 Task: Create New Customer with Customer Name: Good as Cluck, Billing Address Line1: 4722 Huntz Lane, Billing Address Line2:  Bolton, Billing Address Line3:  Massachusetts 01740
Action: Mouse pressed left at (196, 37)
Screenshot: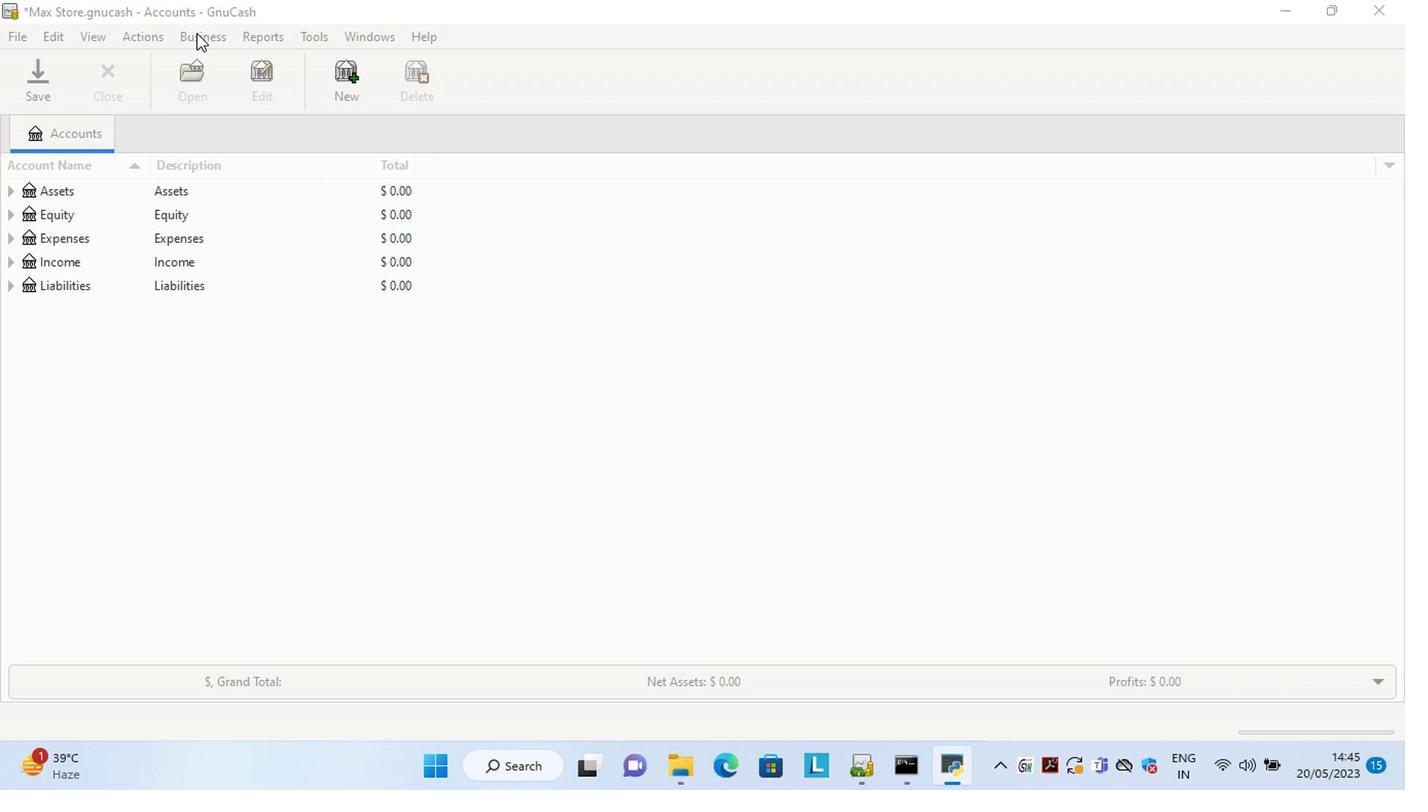 
Action: Mouse moved to (448, 98)
Screenshot: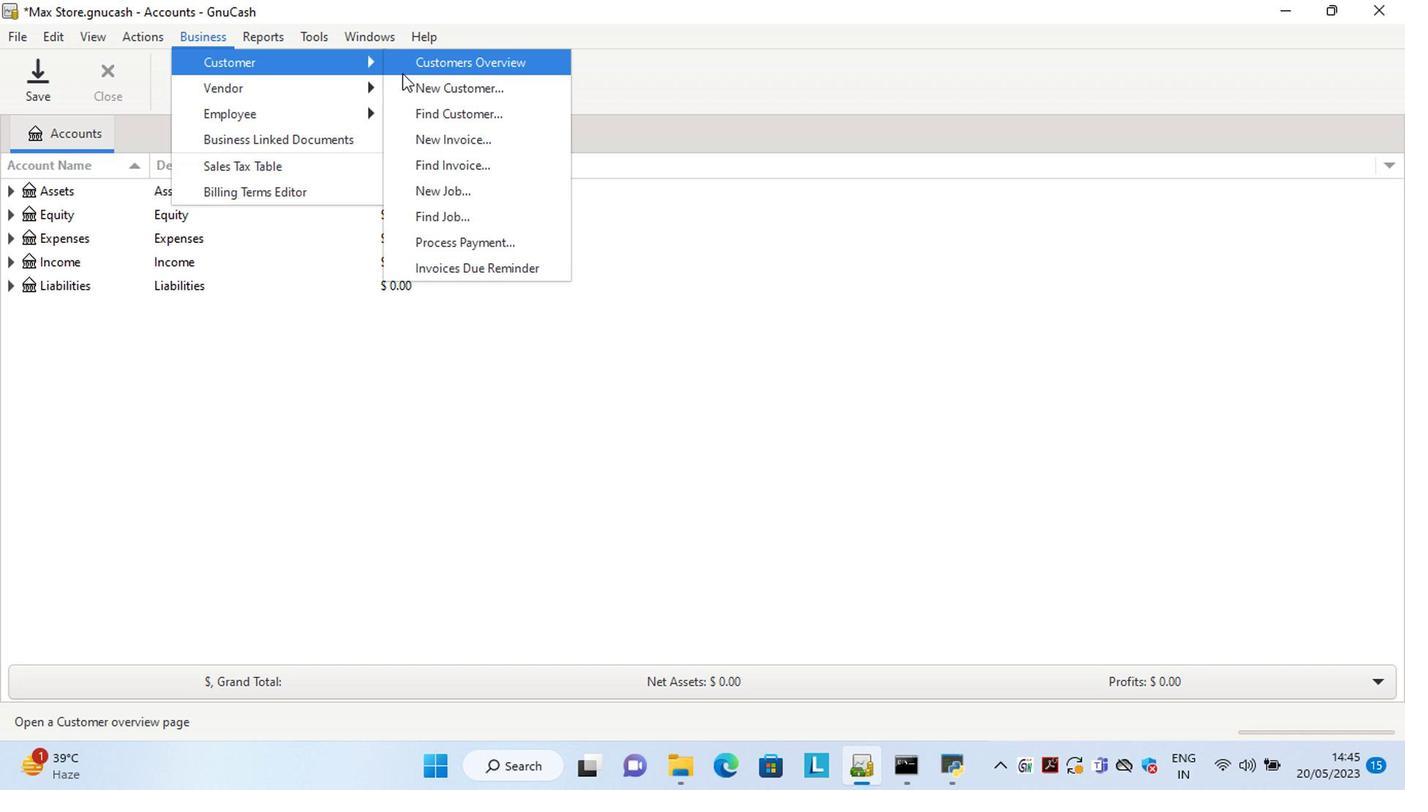 
Action: Mouse pressed left at (448, 98)
Screenshot: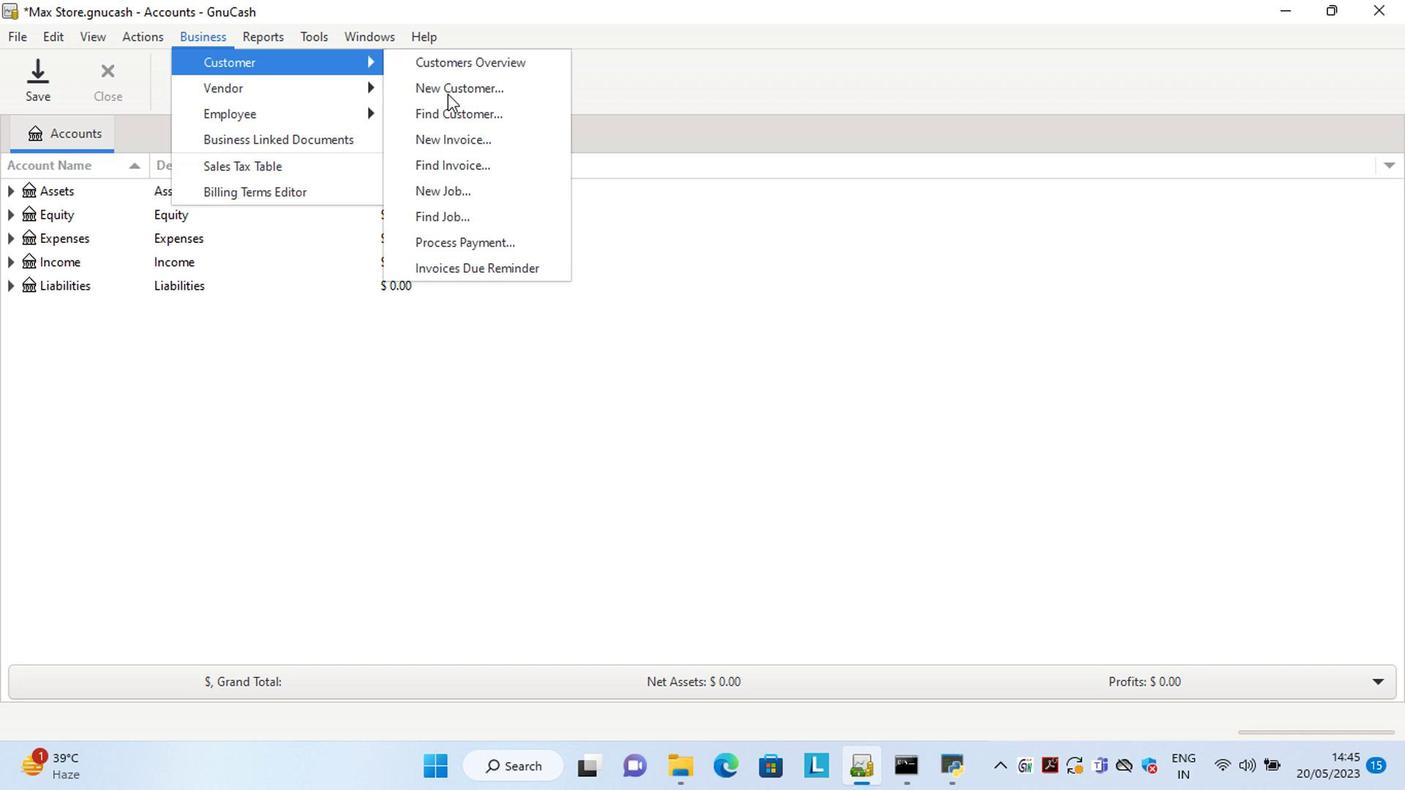 
Action: Mouse moved to (1183, 353)
Screenshot: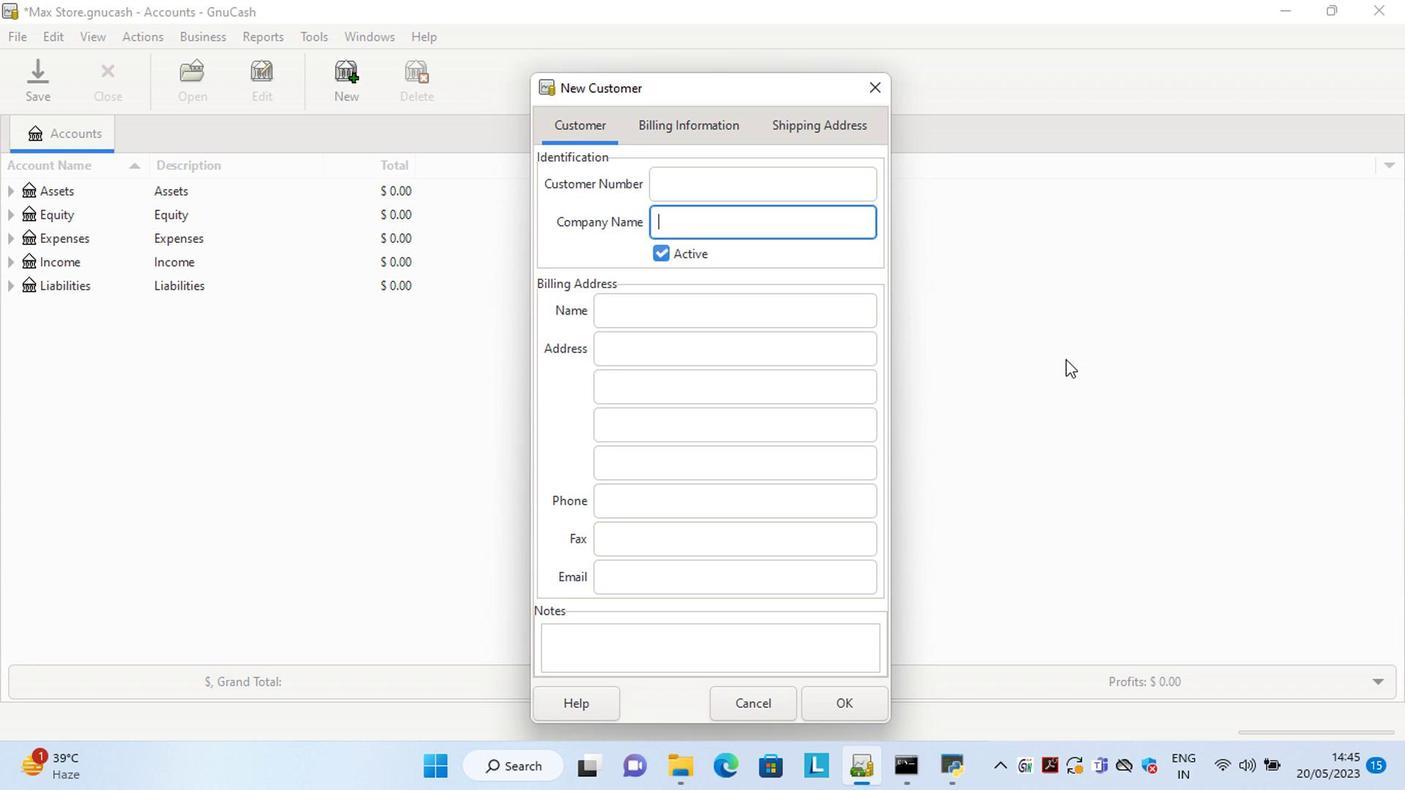 
Action: Key pressed <Key.shift>Good<Key.space>as<Key.space><Key.shift>Cluck<Key.tab><Key.tab><Key.tab>4722<Key.space><Key.shift>Huntz<Key.space><Key.shift>Lane<Key.tab>bo<Key.tab>m
Screenshot: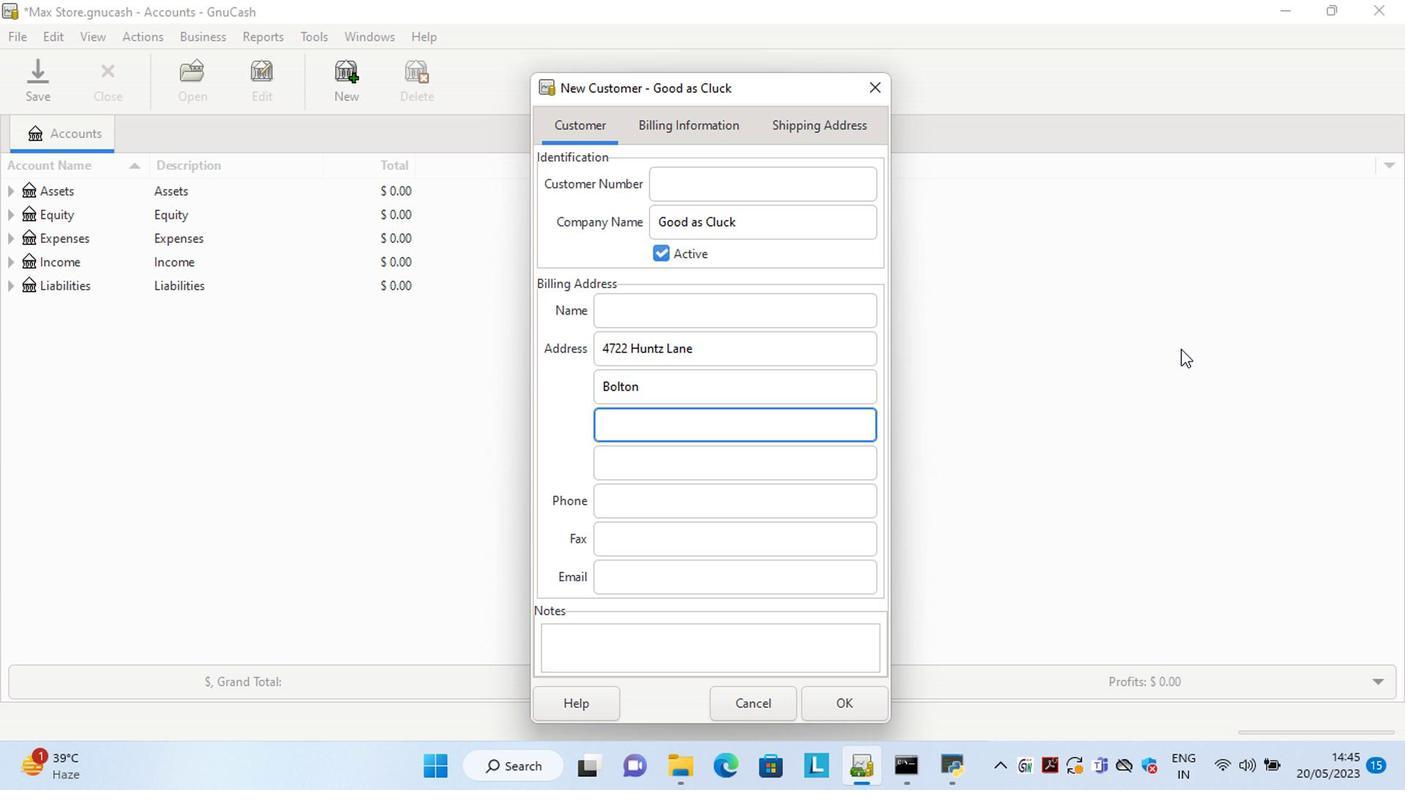 
Action: Mouse moved to (712, 661)
Screenshot: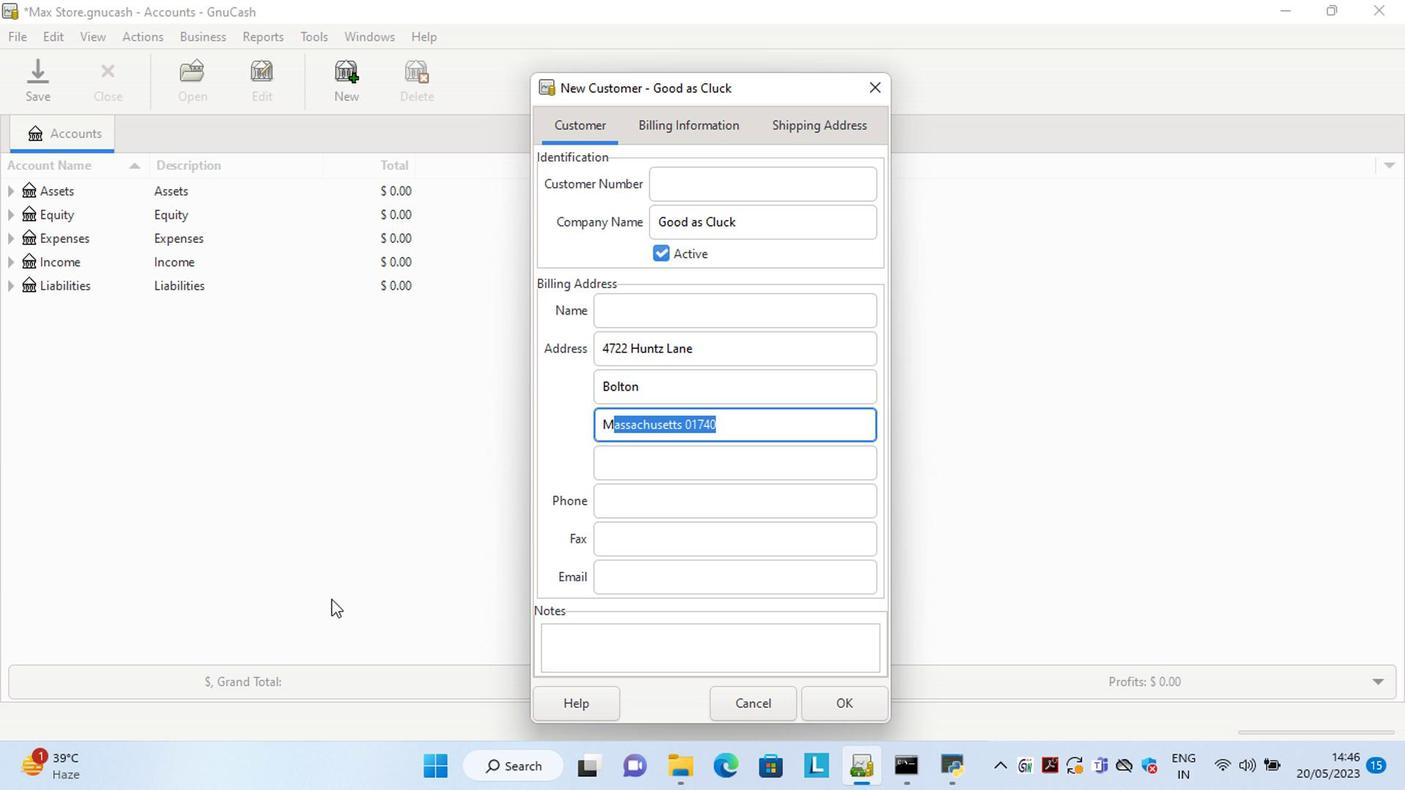 
Action: Key pressed <Key.tab>
Screenshot: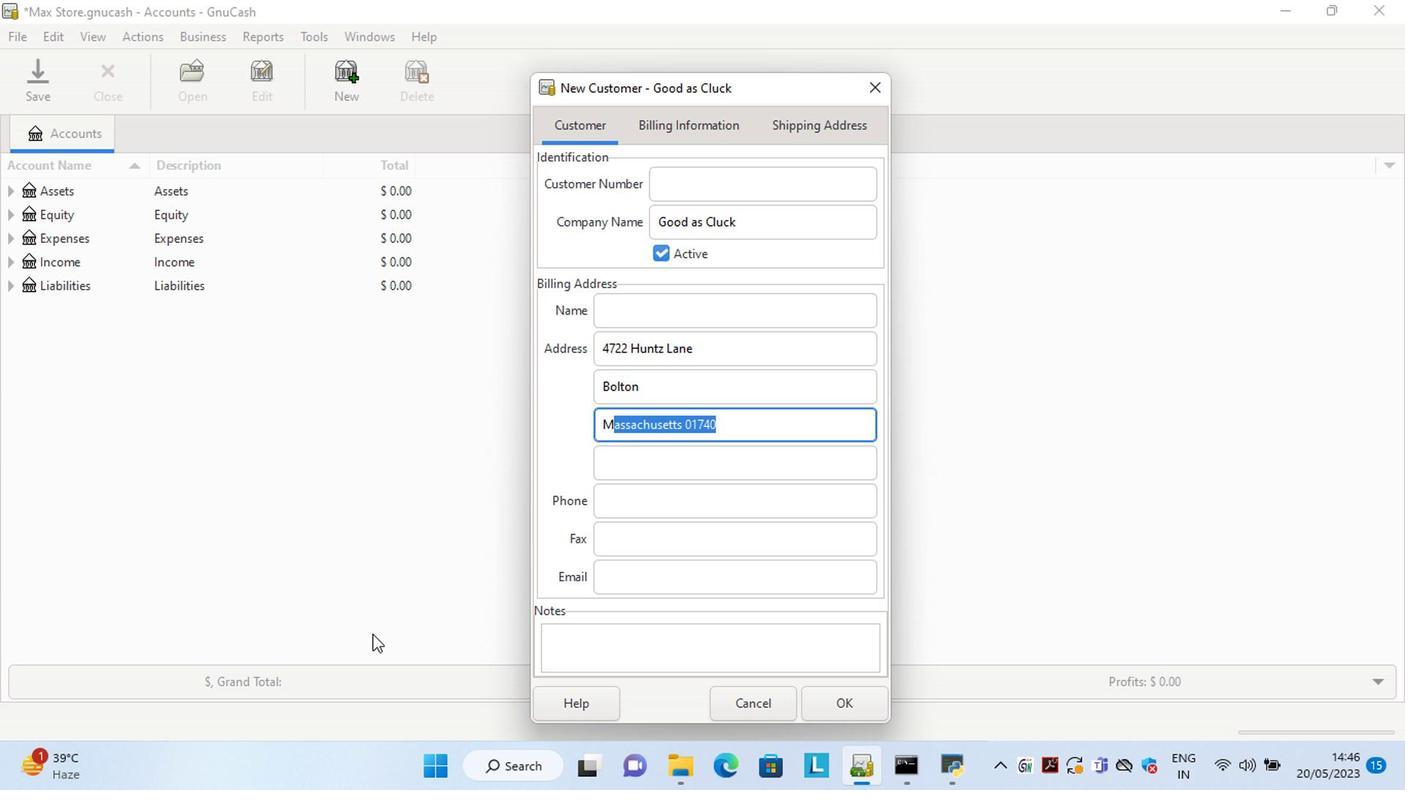 
Action: Mouse moved to (830, 699)
Screenshot: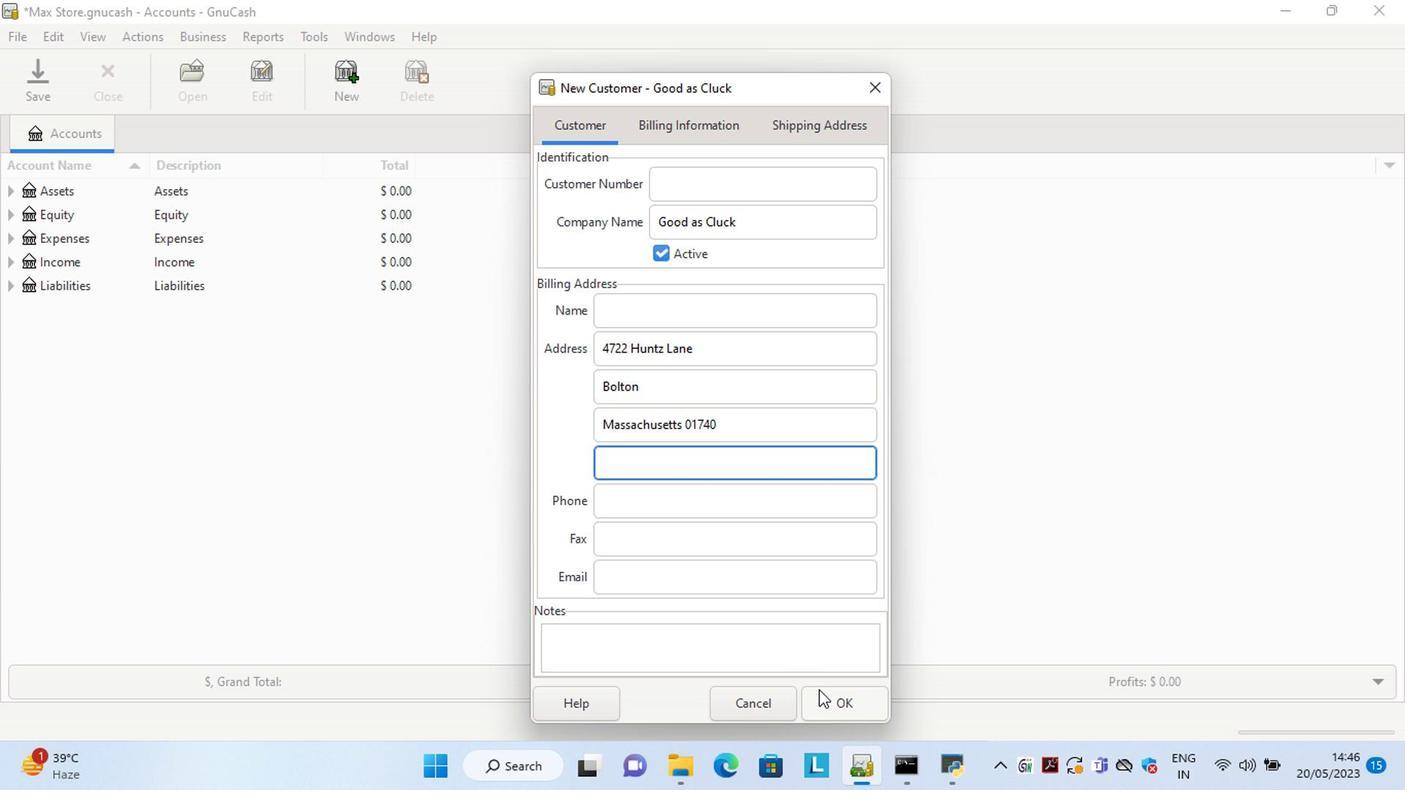 
Action: Mouse pressed left at (830, 699)
Screenshot: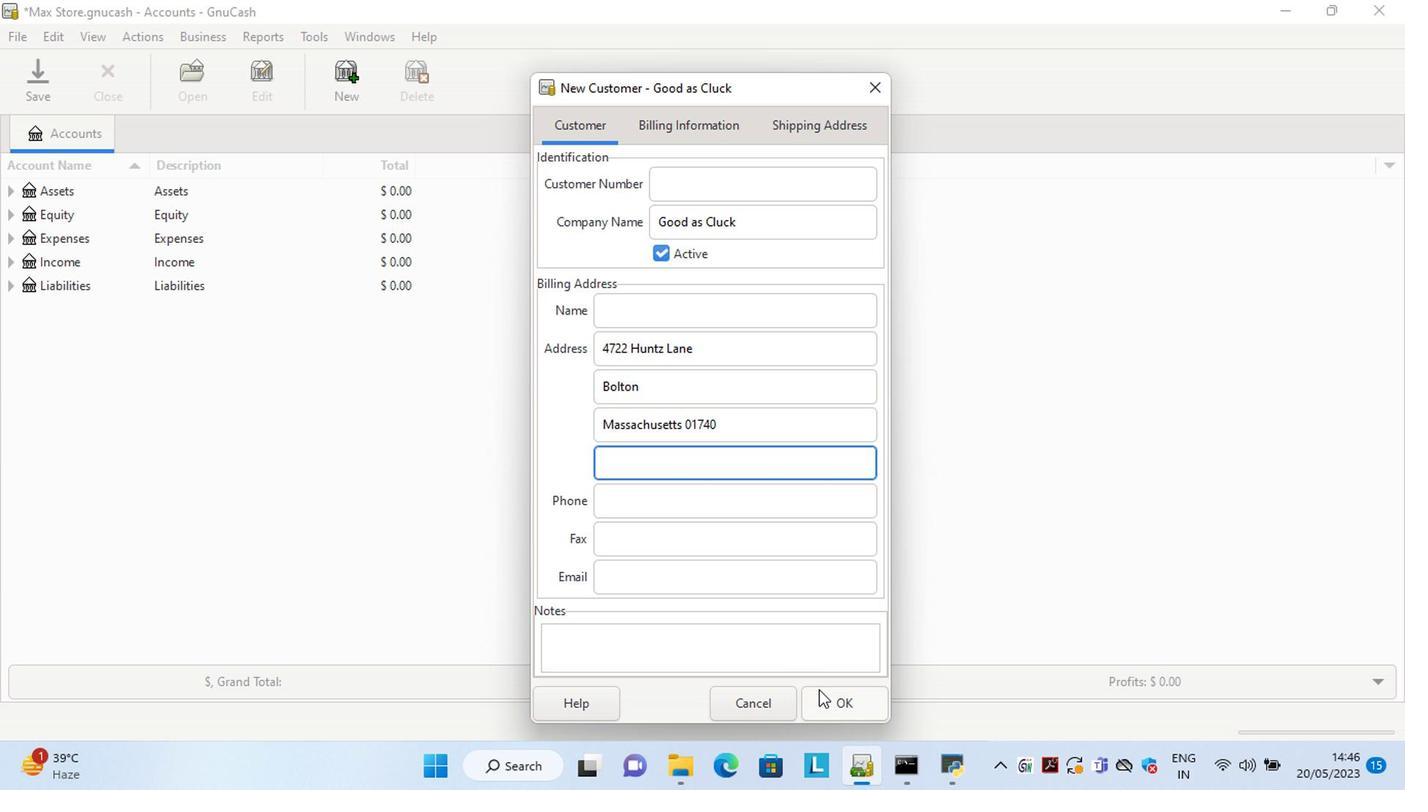 
Action: Mouse moved to (661, 227)
Screenshot: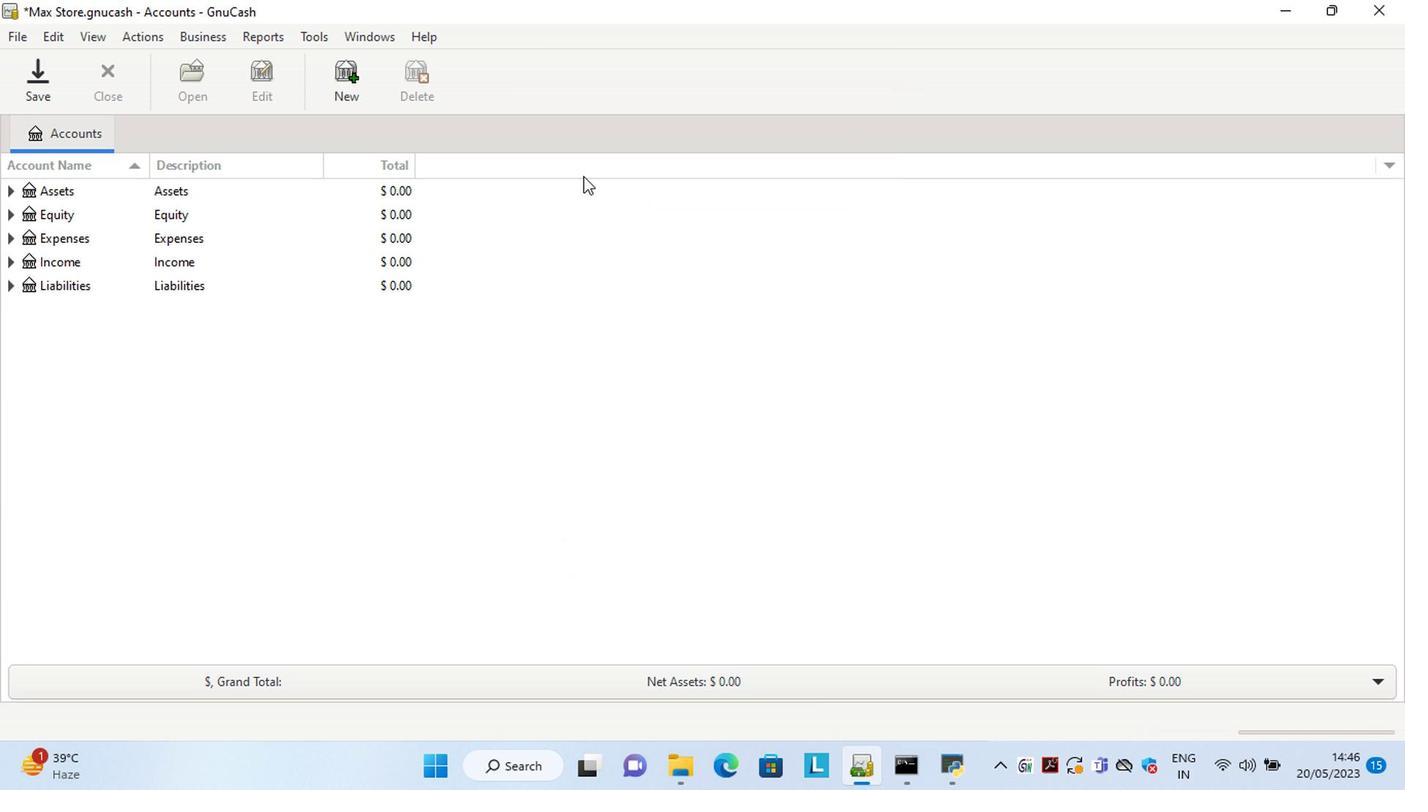 
